Task: Open Card Card0000000043 in Board Board0000000011 in Workspace WS0000000004 in Trello. Add Member Mailaustralia7@gmail.com to Card Card0000000043 in Board Board0000000011 in Workspace WS0000000004 in Trello. Add Orange Label titled Label0000000043 to Card Card0000000043 in Board Board0000000011 in Workspace WS0000000004 in Trello. Add Checklist CL0000000043 to Card Card0000000043 in Board Board0000000011 in Workspace WS0000000004 in Trello. Add Dates with Start Date as Oct 01 2023 and Due Date as Oct 31 2023 to Card Card0000000043 in Board Board0000000011 in Workspace WS0000000004 in Trello
Action: Mouse moved to (38, 318)
Screenshot: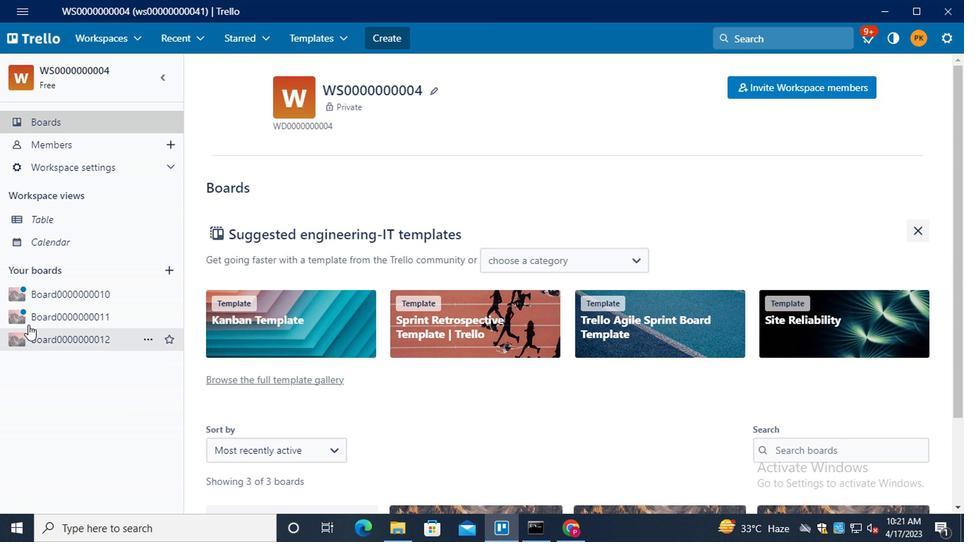 
Action: Mouse pressed left at (38, 318)
Screenshot: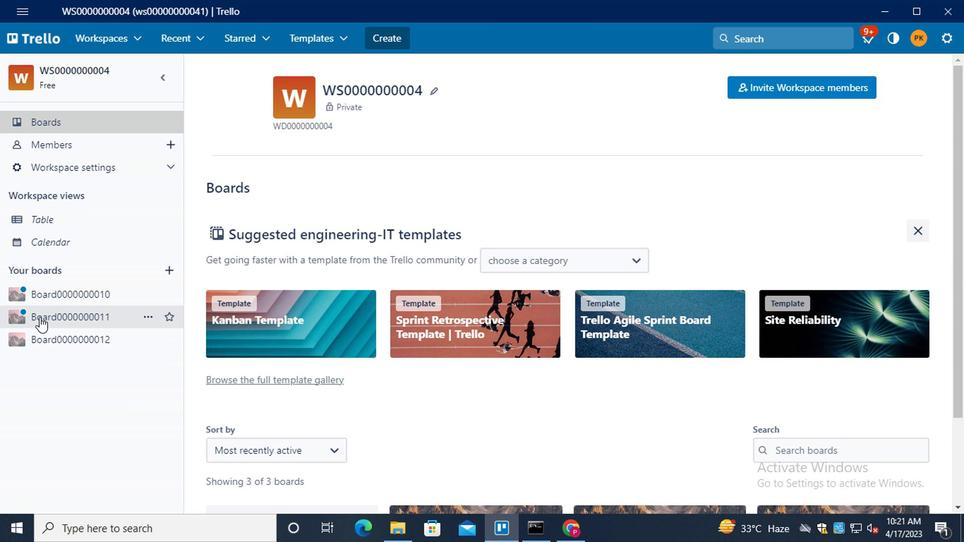 
Action: Mouse moved to (266, 343)
Screenshot: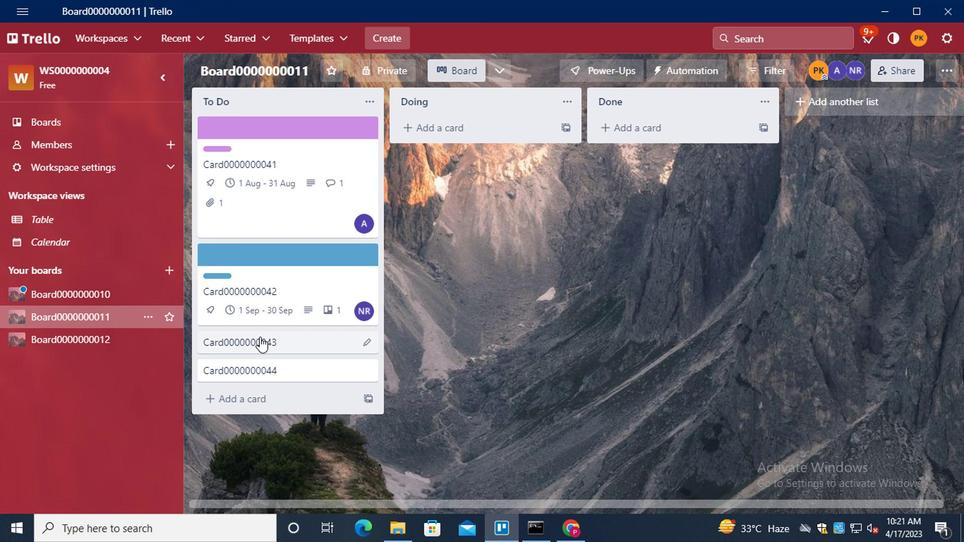 
Action: Mouse pressed left at (266, 343)
Screenshot: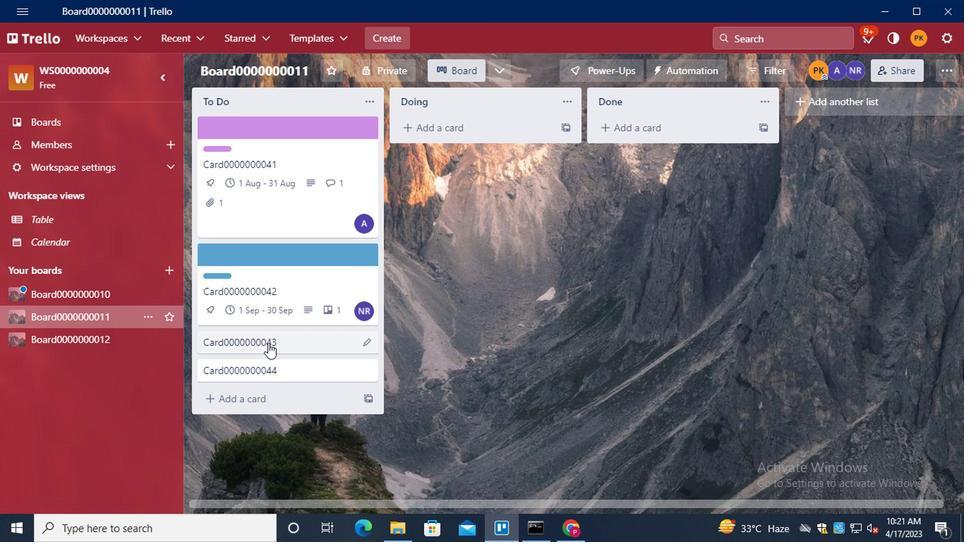 
Action: Mouse moved to (645, 191)
Screenshot: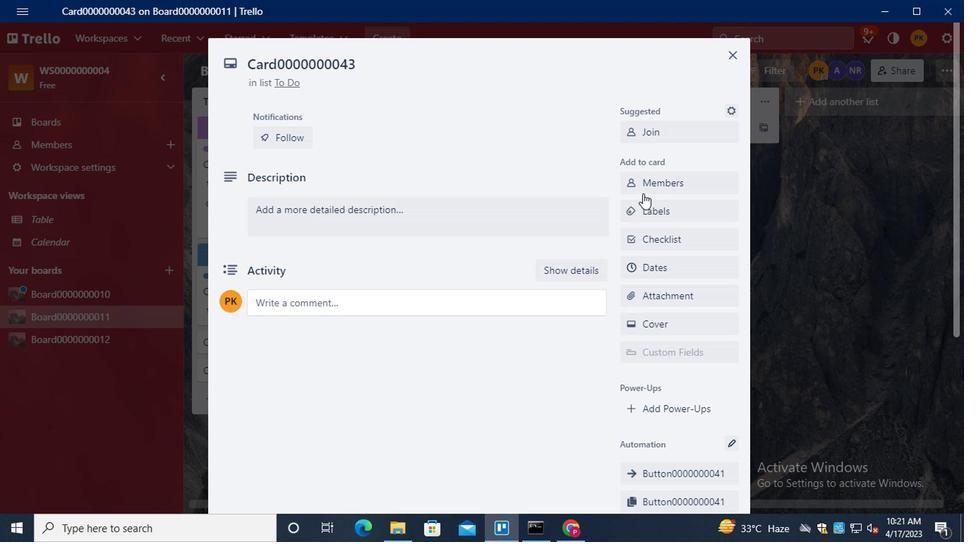 
Action: Mouse pressed left at (645, 191)
Screenshot: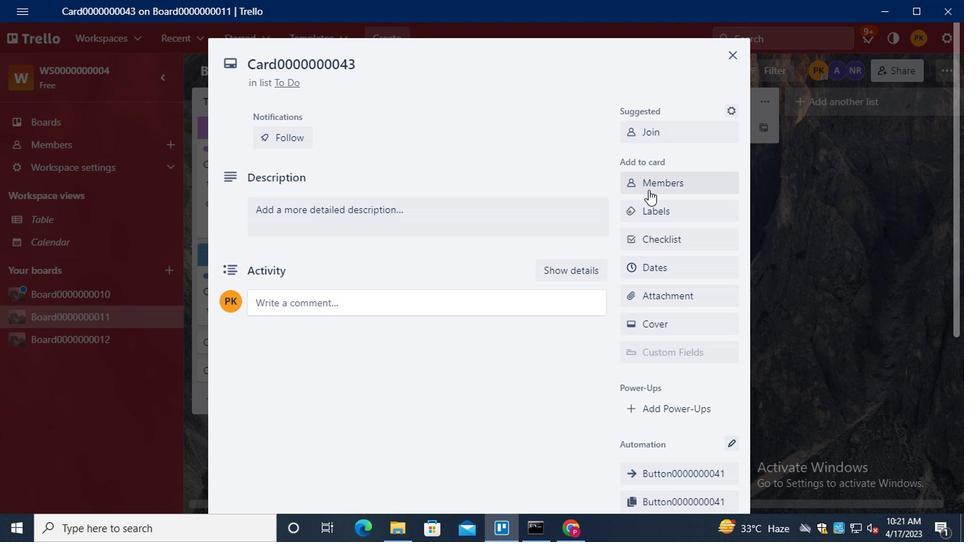 
Action: Mouse moved to (620, 277)
Screenshot: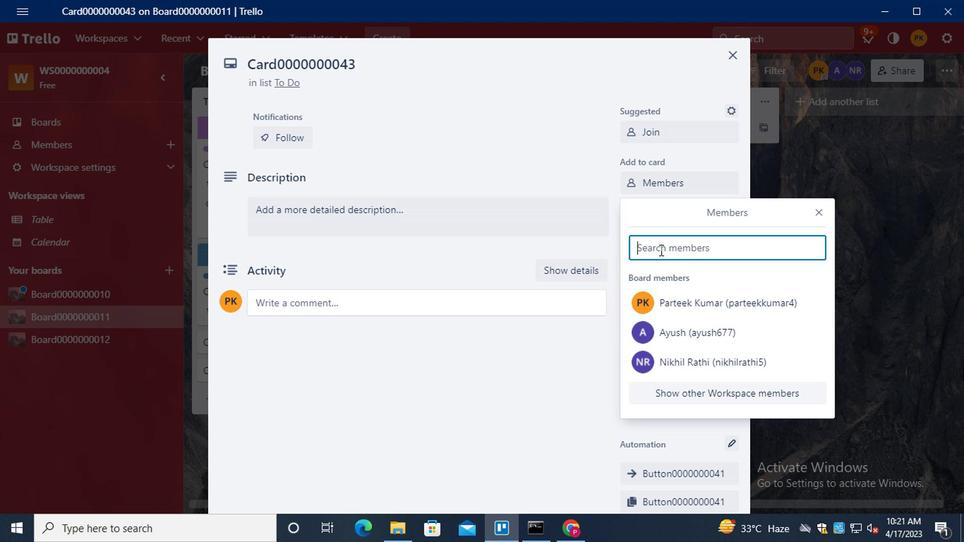 
Action: Key pressed <Key.shift><Key.shift><Key.shift><Key.shift><Key.shift><Key.shift><Key.shift><Key.shift><Key.shift><Key.shift><Key.shift><Key.shift><Key.shift><Key.shift><Key.shift><Key.shift><Key.shift><Key.shift><Key.shift><Key.shift><Key.shift><Key.shift><Key.shift><Key.shift><Key.shift><Key.shift><Key.shift><Key.shift><Key.shift><Key.shift><Key.shift><Key.shift><Key.shift><Key.shift><Key.shift><Key.shift><Key.shift><Key.shift><Key.shift><Key.shift><Key.shift>MA
Screenshot: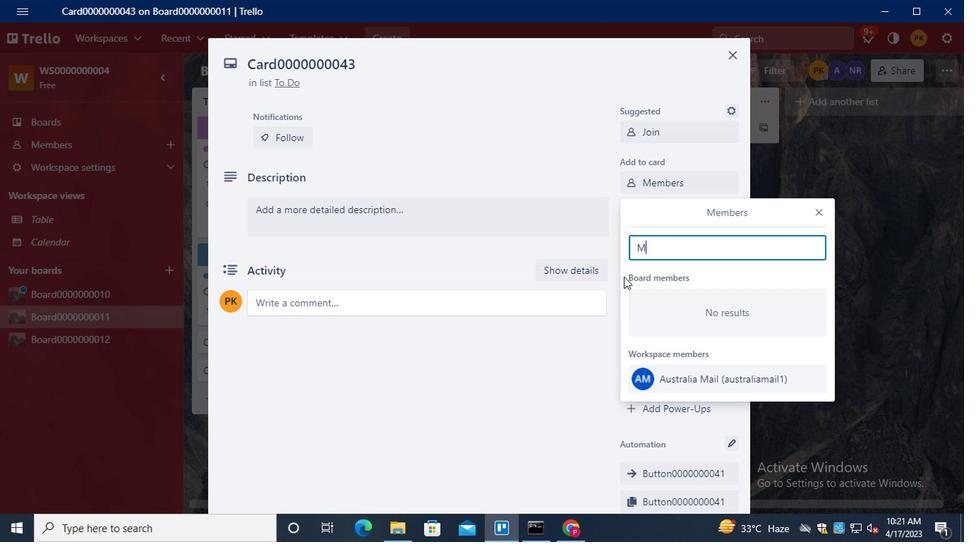
Action: Mouse moved to (677, 371)
Screenshot: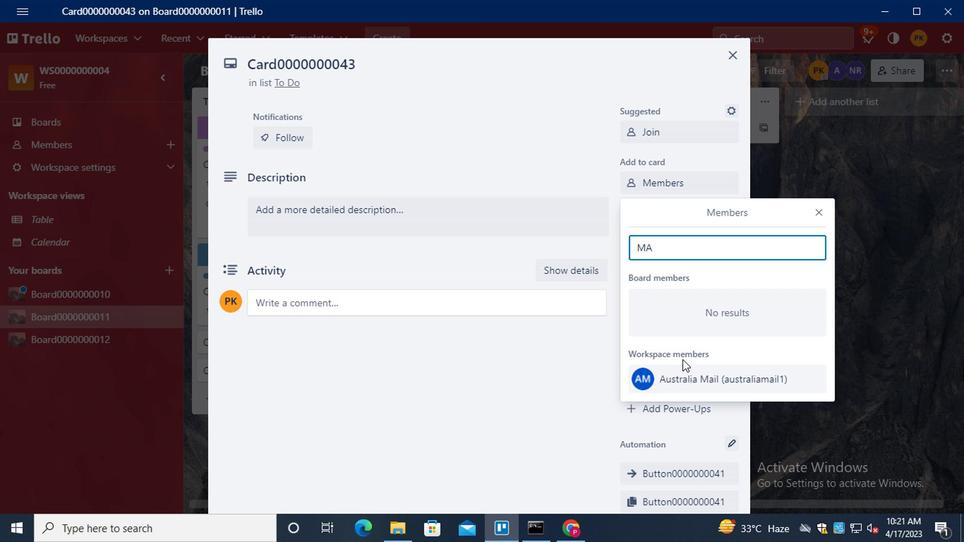 
Action: Mouse pressed left at (677, 371)
Screenshot: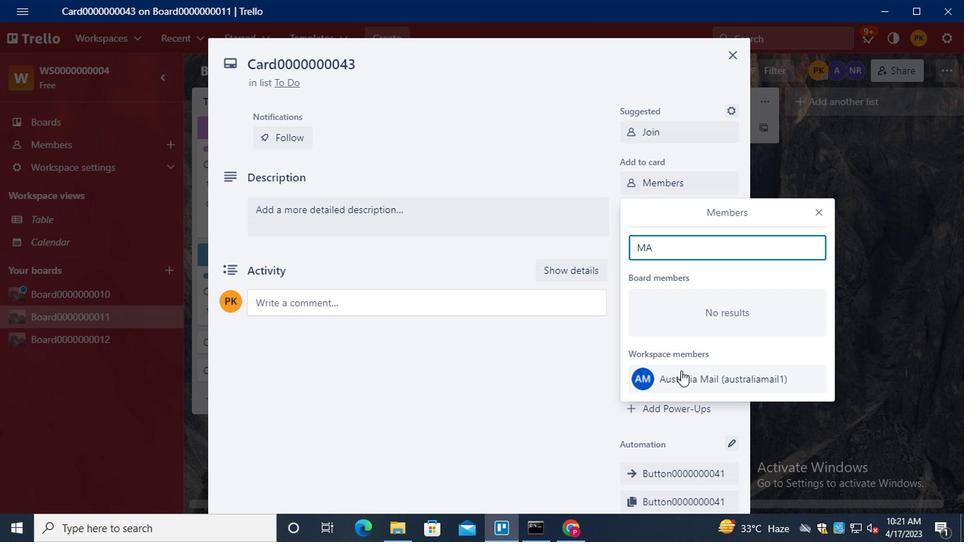 
Action: Mouse moved to (810, 216)
Screenshot: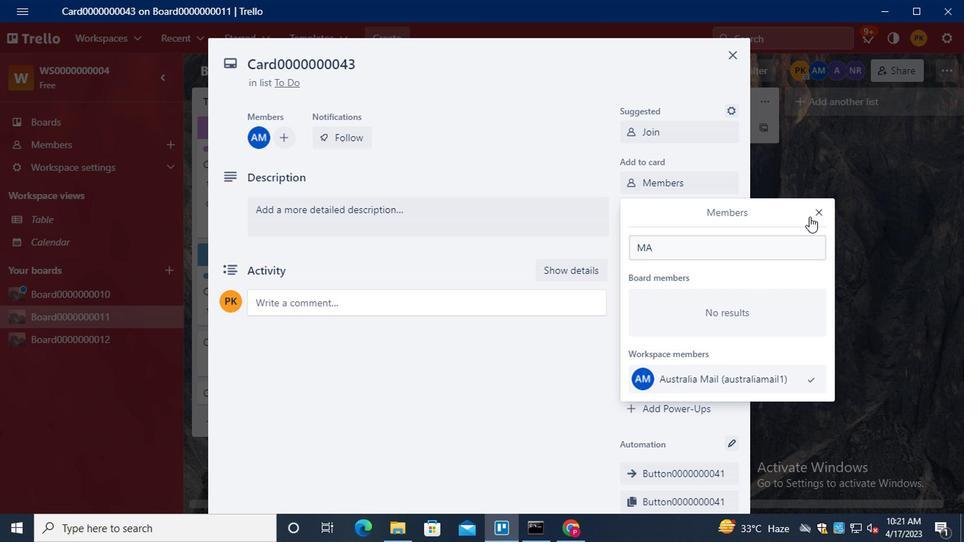 
Action: Mouse pressed left at (810, 216)
Screenshot: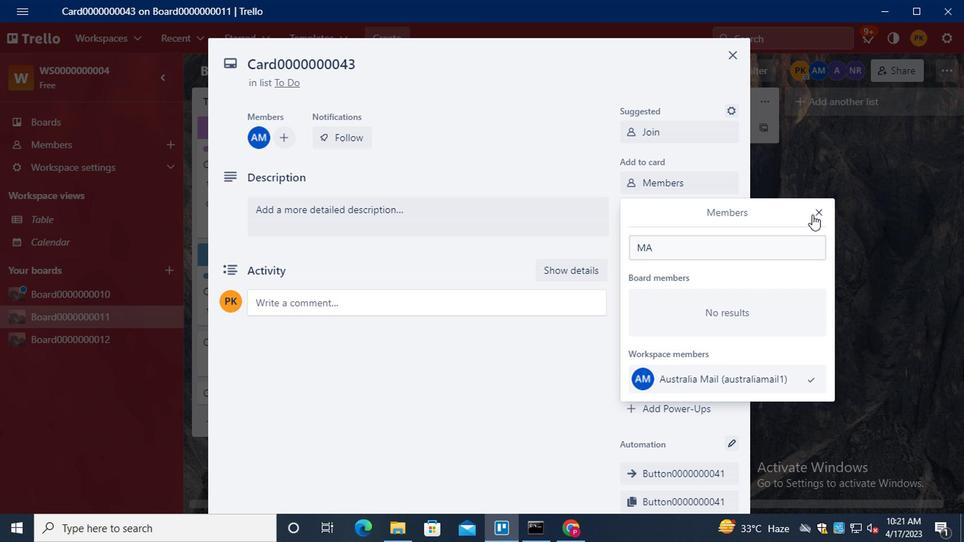 
Action: Mouse moved to (701, 211)
Screenshot: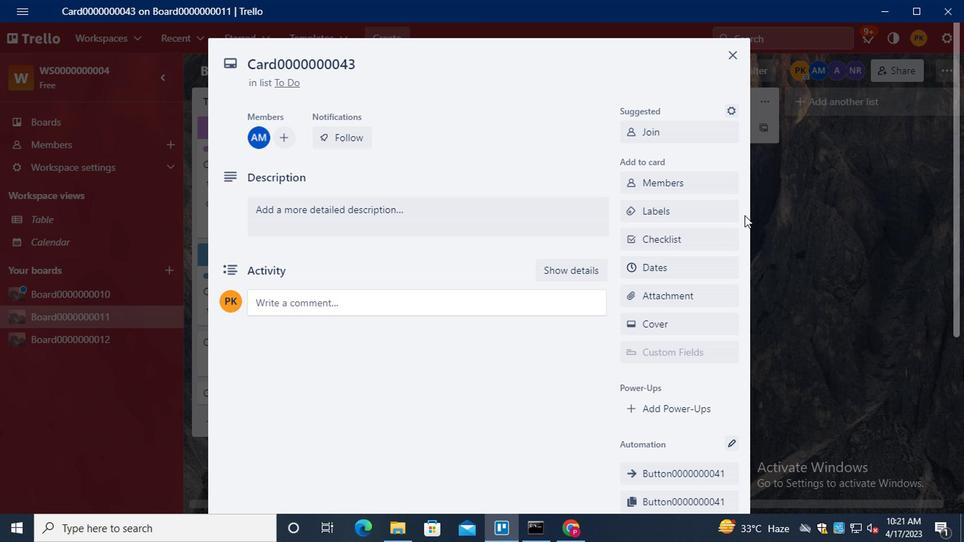 
Action: Mouse pressed left at (701, 211)
Screenshot: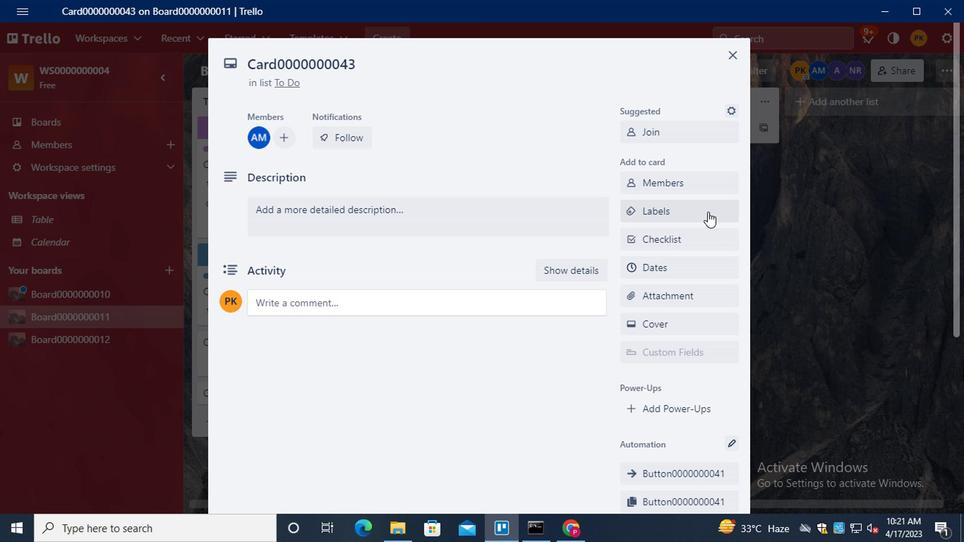
Action: Mouse moved to (709, 367)
Screenshot: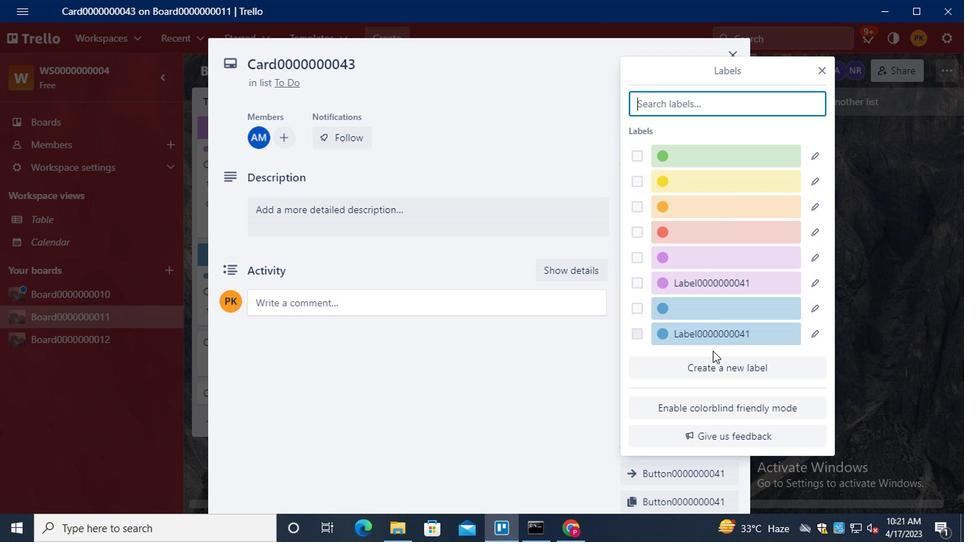 
Action: Mouse pressed left at (709, 367)
Screenshot: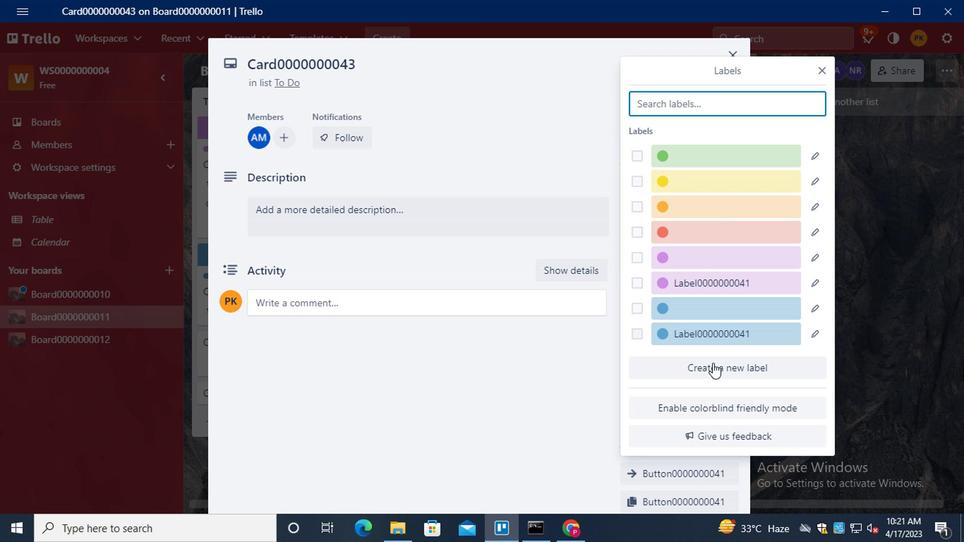 
Action: Mouse moved to (709, 367)
Screenshot: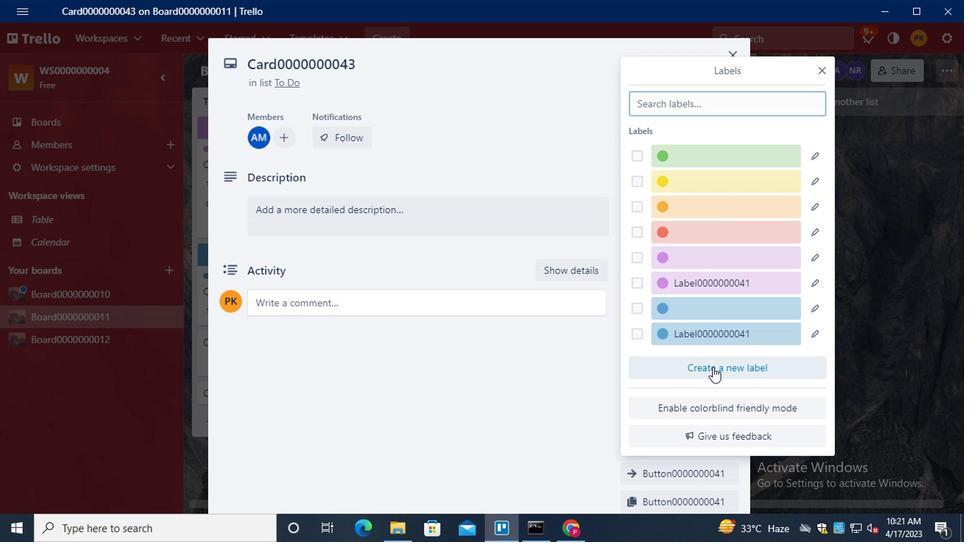 
Action: Key pressed <Key.shift><Key.shift><Key.shift><Key.shift><Key.shift><Key.shift><Key.shift>LABEL0000000043
Screenshot: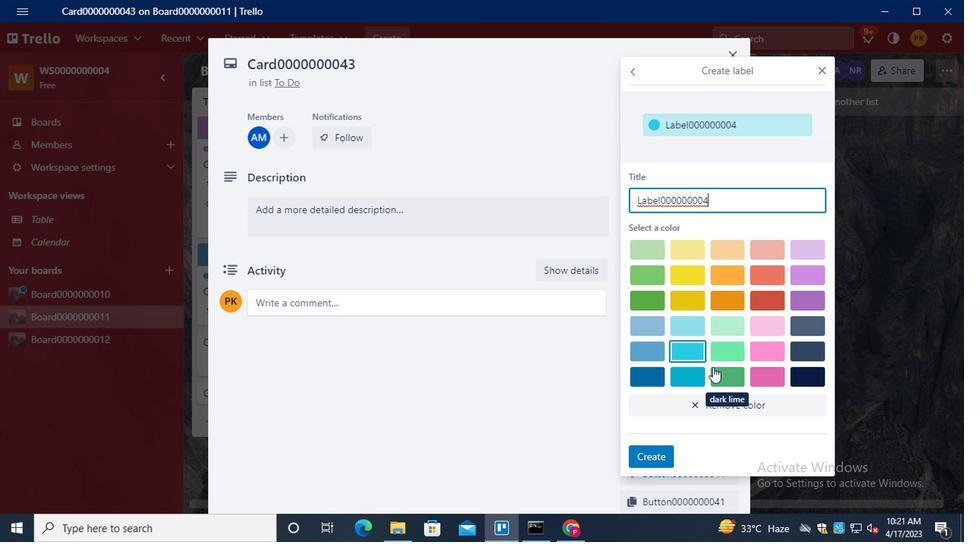 
Action: Mouse moved to (724, 275)
Screenshot: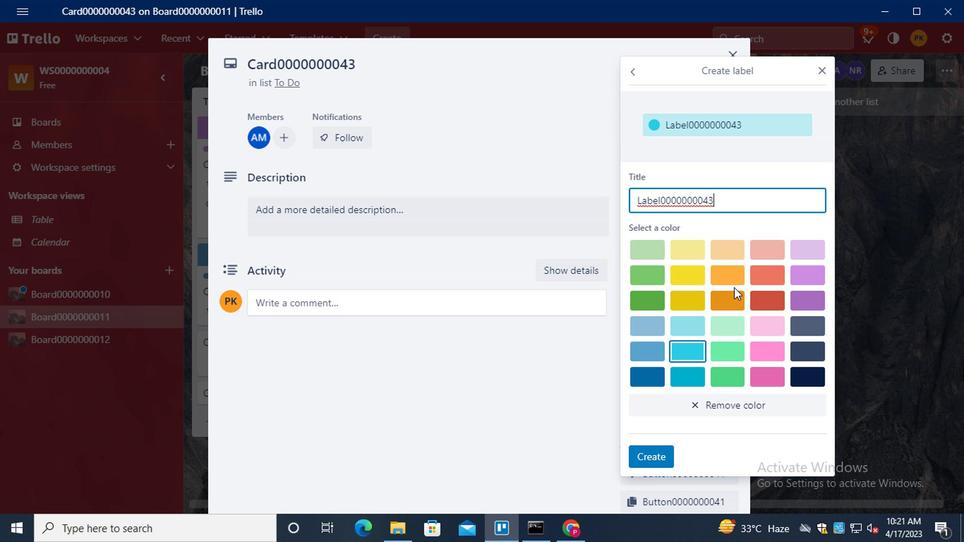 
Action: Mouse pressed left at (724, 275)
Screenshot: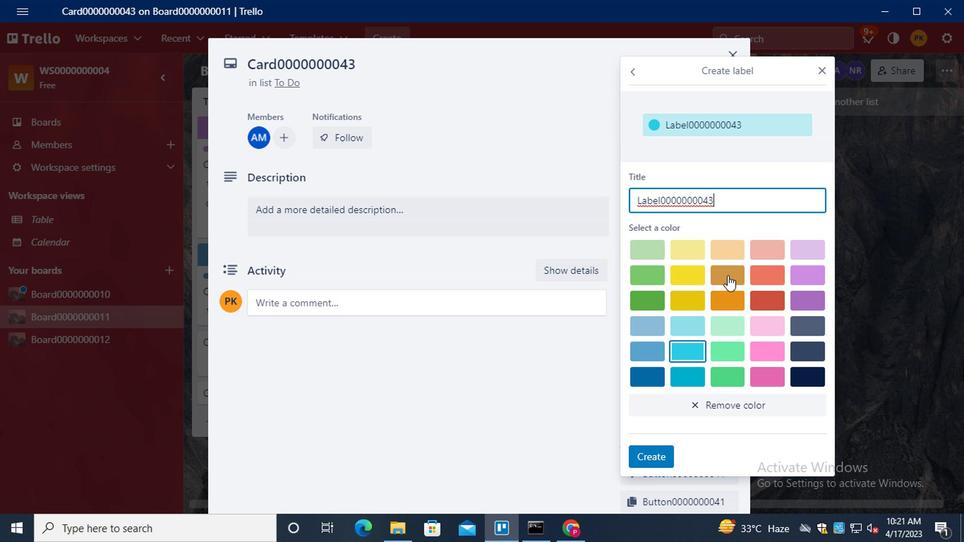 
Action: Mouse moved to (655, 456)
Screenshot: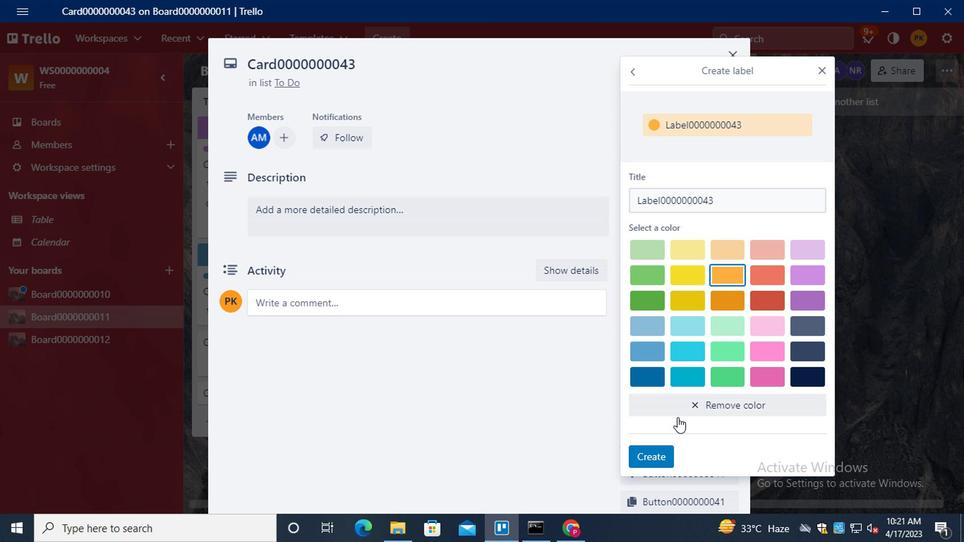 
Action: Mouse pressed left at (655, 456)
Screenshot: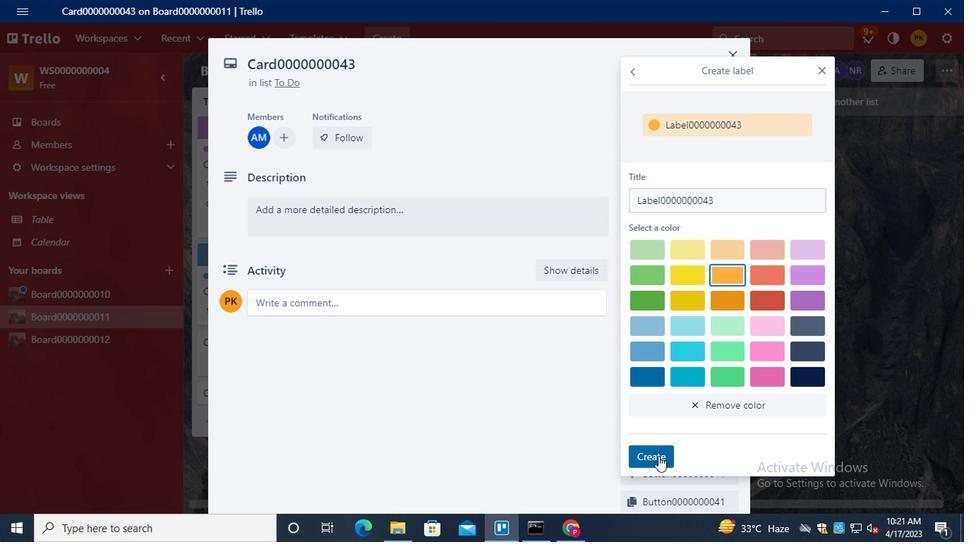 
Action: Mouse moved to (819, 77)
Screenshot: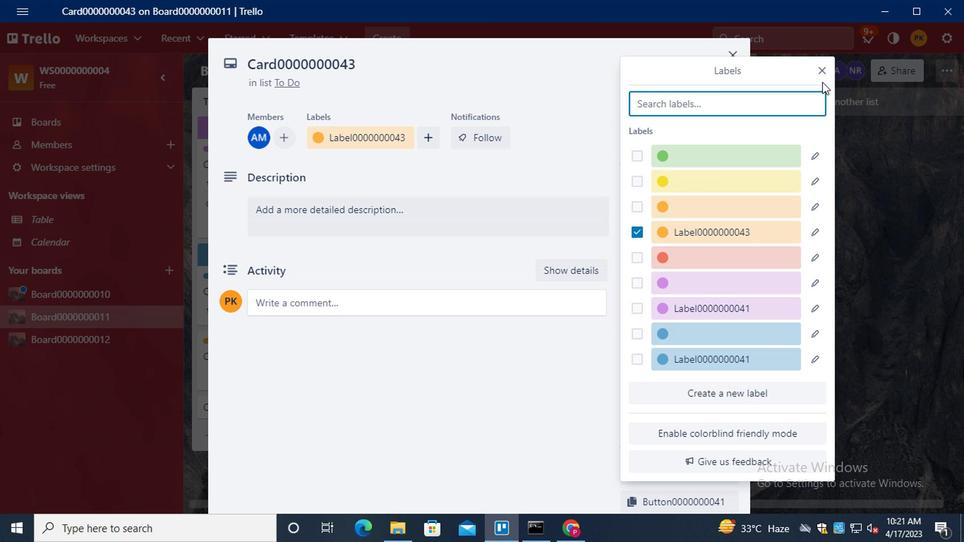 
Action: Mouse pressed left at (819, 77)
Screenshot: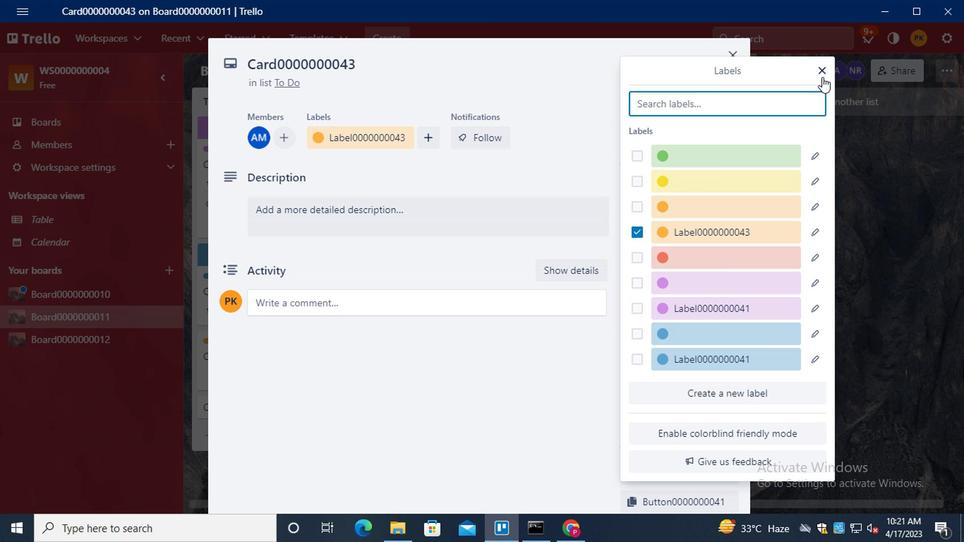
Action: Mouse moved to (698, 237)
Screenshot: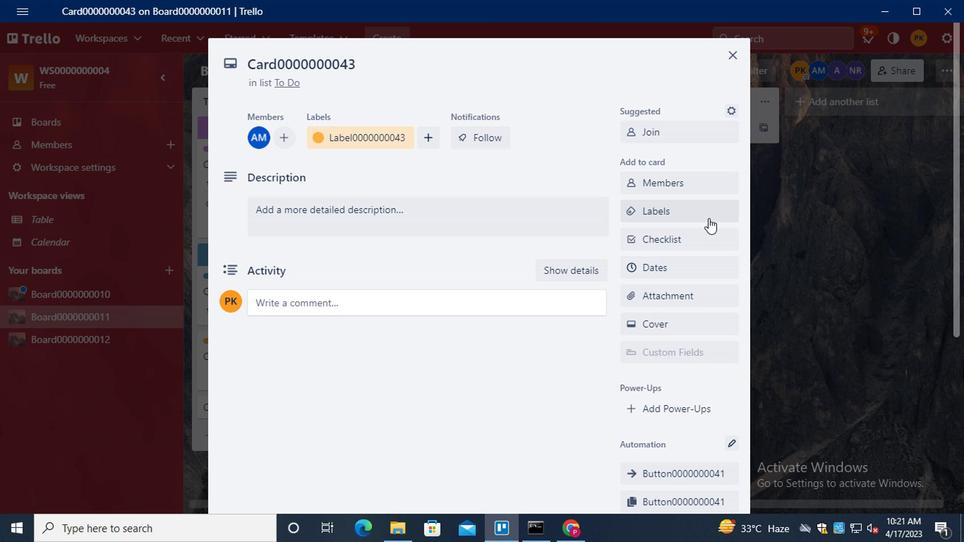 
Action: Mouse pressed left at (698, 237)
Screenshot: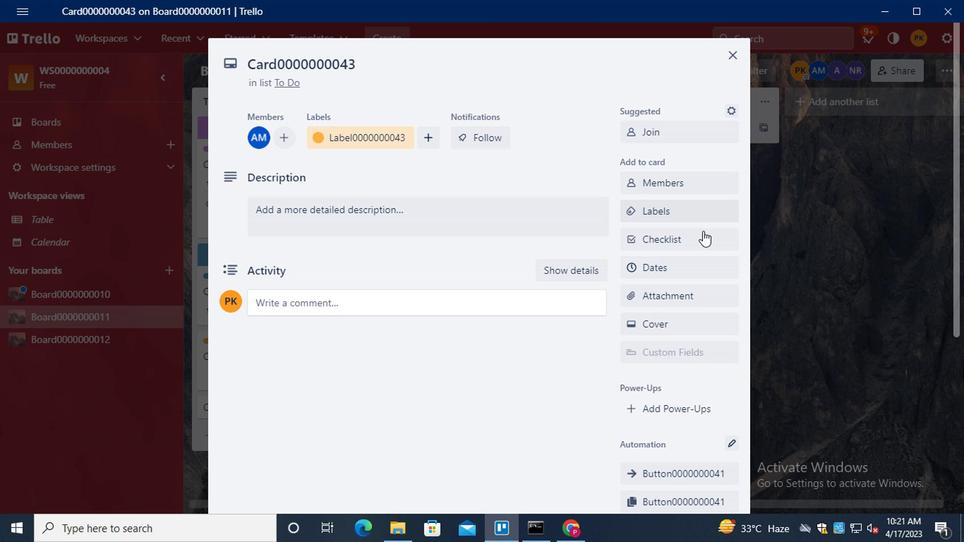 
Action: Key pressed <Key.shift>CL000000
Screenshot: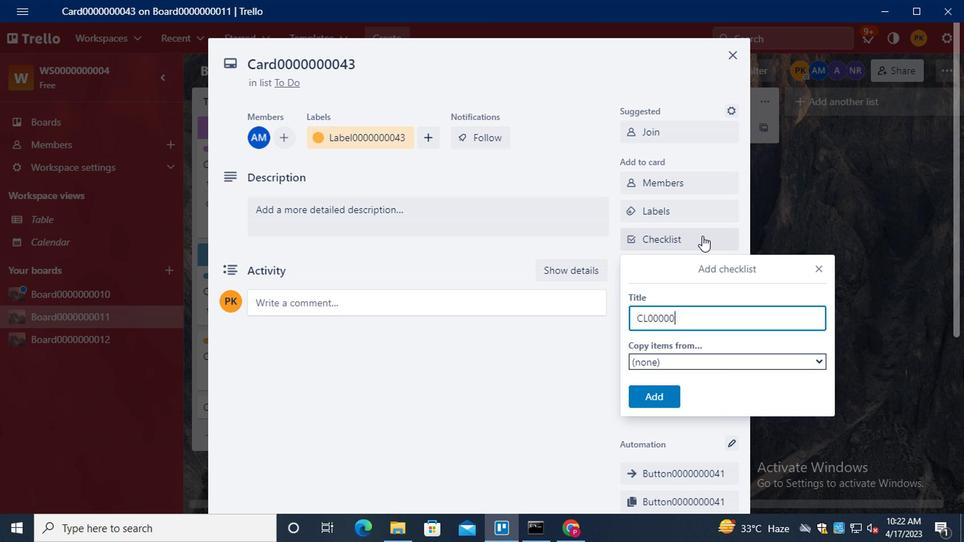 
Action: Mouse moved to (698, 237)
Screenshot: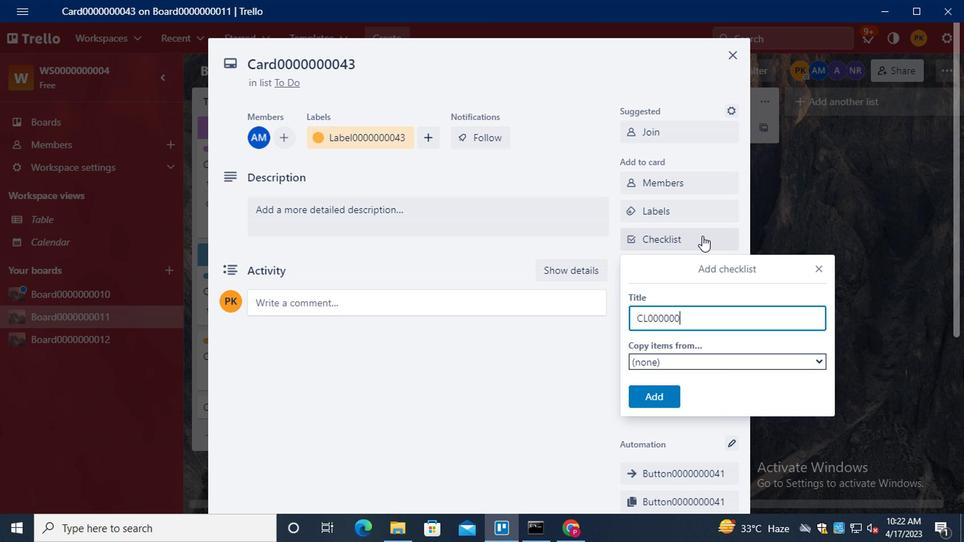 
Action: Key pressed 0043
Screenshot: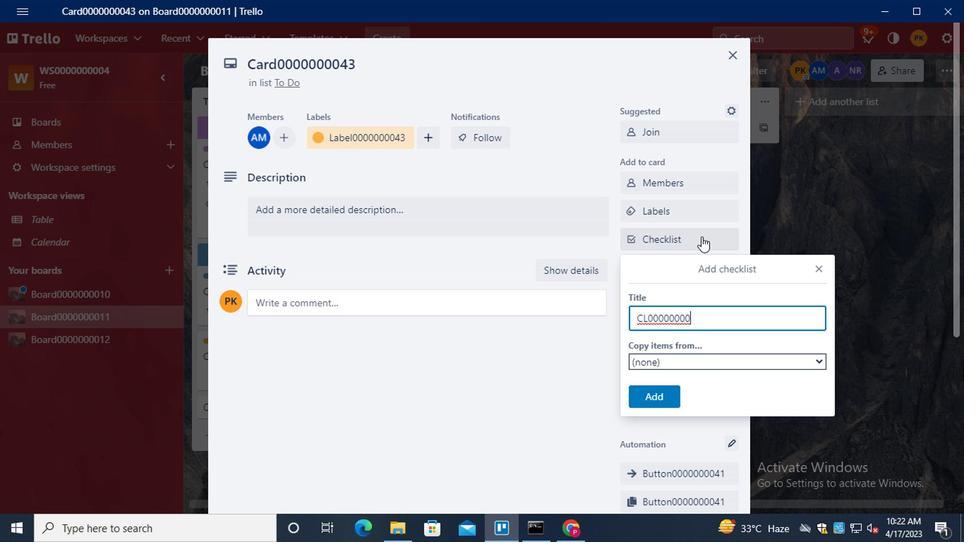 
Action: Mouse moved to (657, 390)
Screenshot: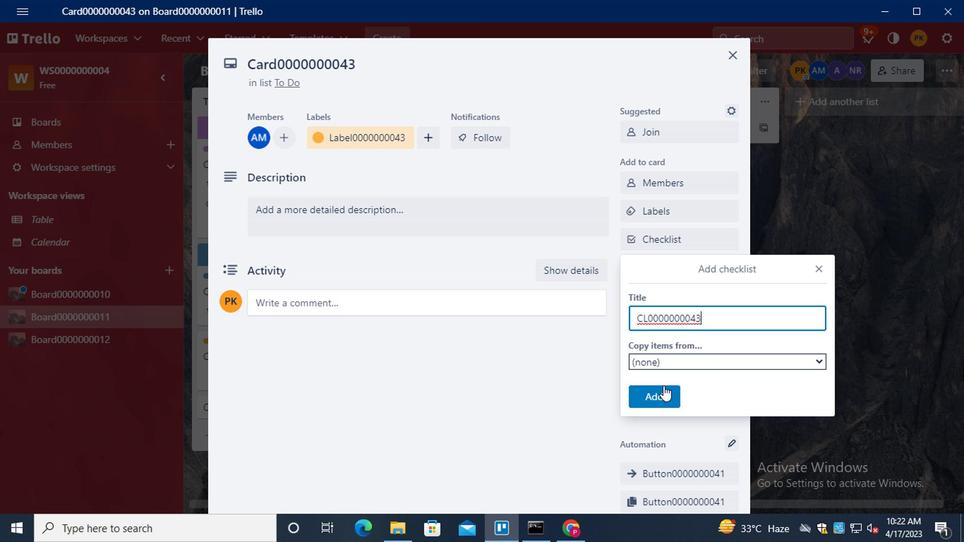
Action: Mouse pressed left at (657, 390)
Screenshot: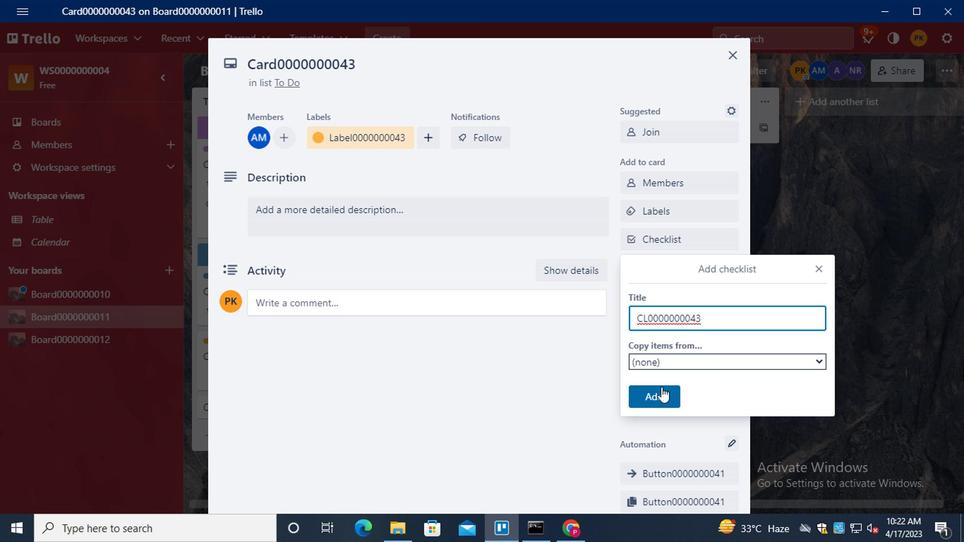 
Action: Mouse moved to (637, 269)
Screenshot: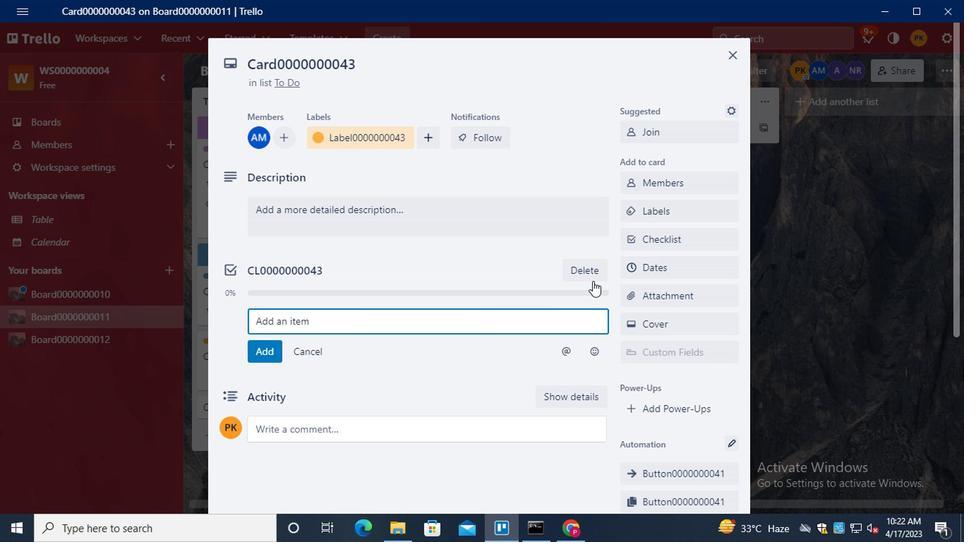 
Action: Mouse pressed left at (637, 269)
Screenshot: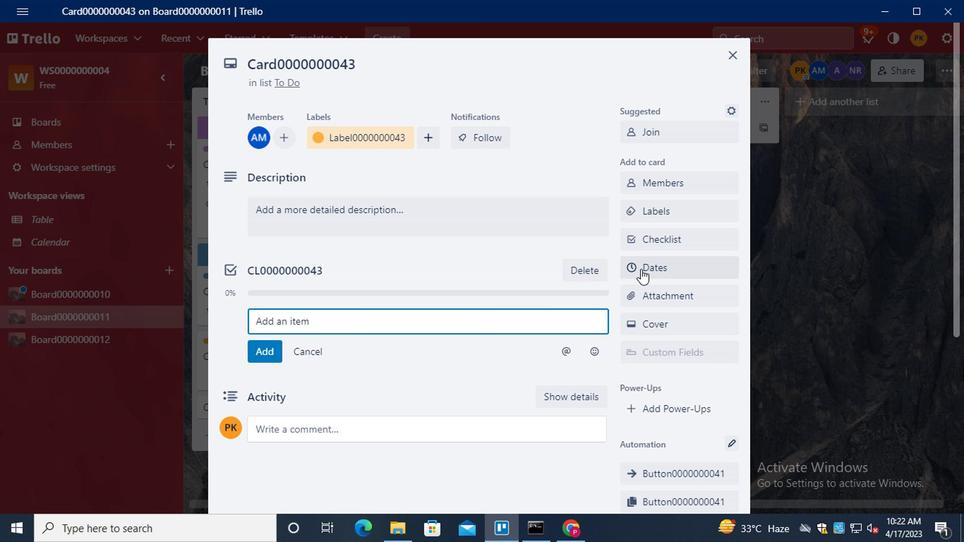 
Action: Mouse moved to (633, 323)
Screenshot: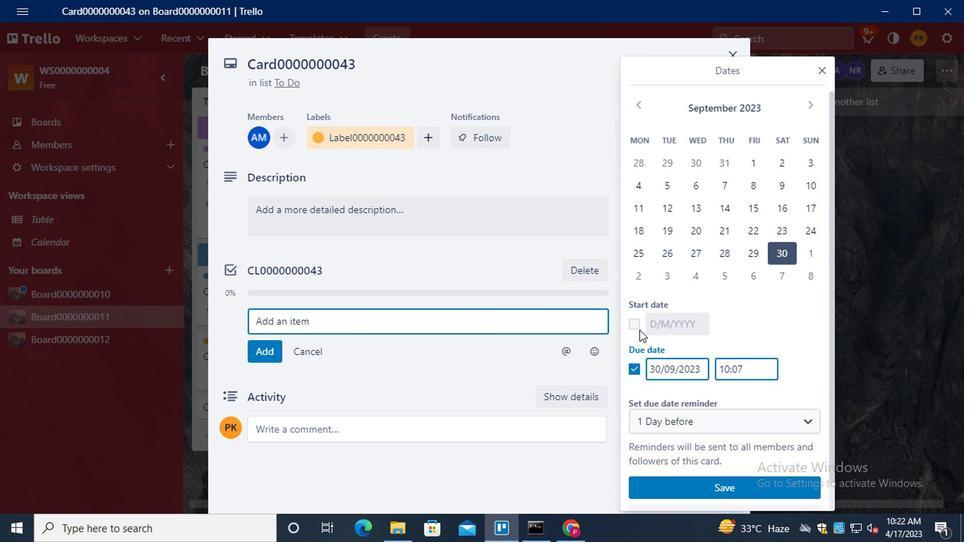 
Action: Mouse pressed left at (633, 323)
Screenshot: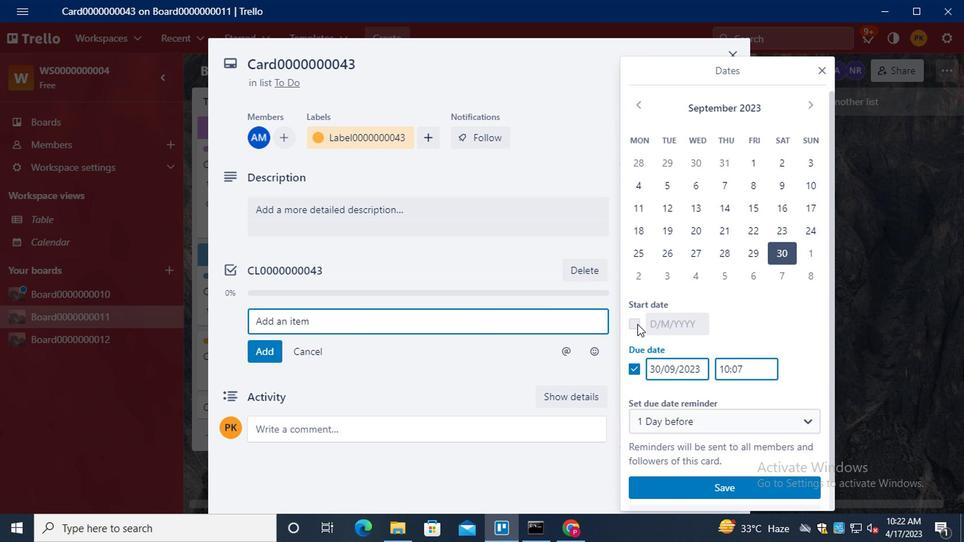 
Action: Mouse moved to (807, 111)
Screenshot: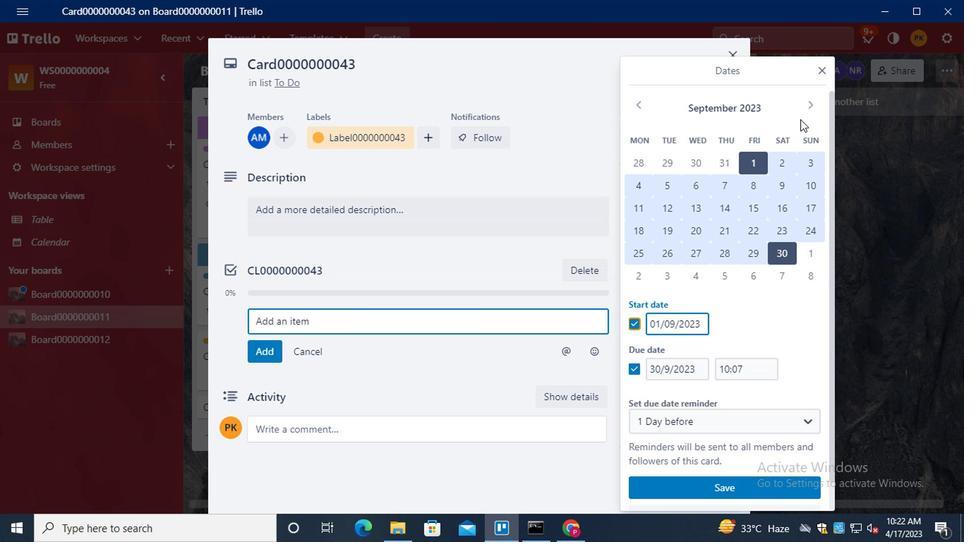 
Action: Mouse pressed left at (807, 111)
Screenshot: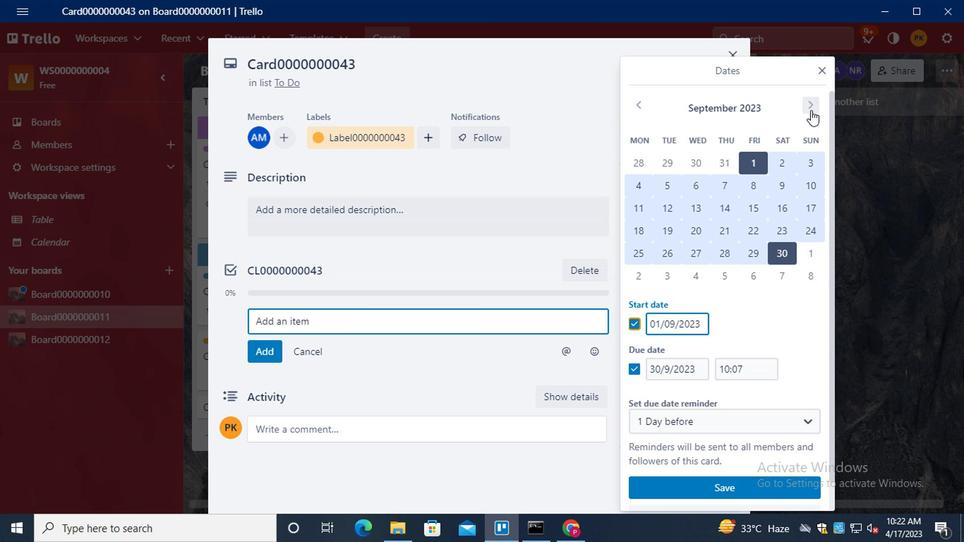 
Action: Mouse moved to (805, 164)
Screenshot: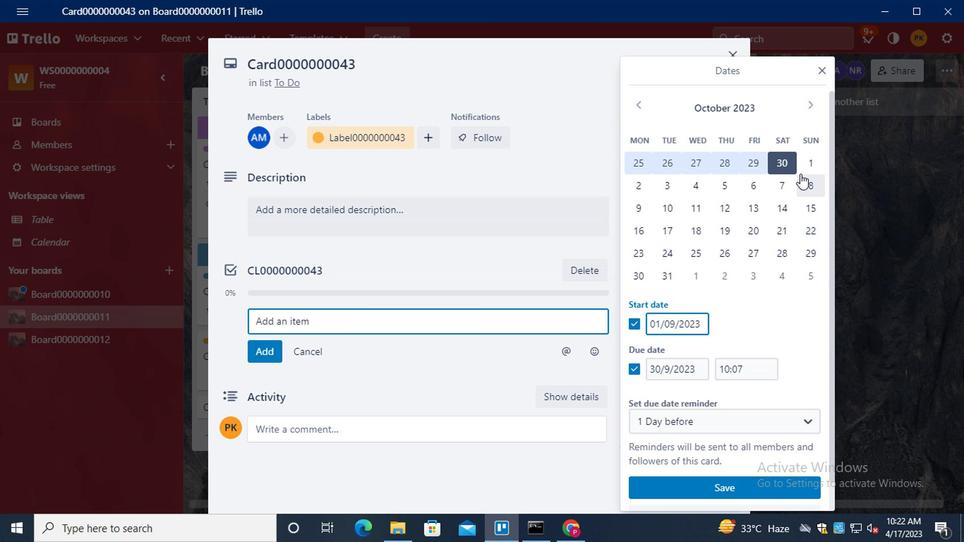 
Action: Mouse pressed left at (805, 164)
Screenshot: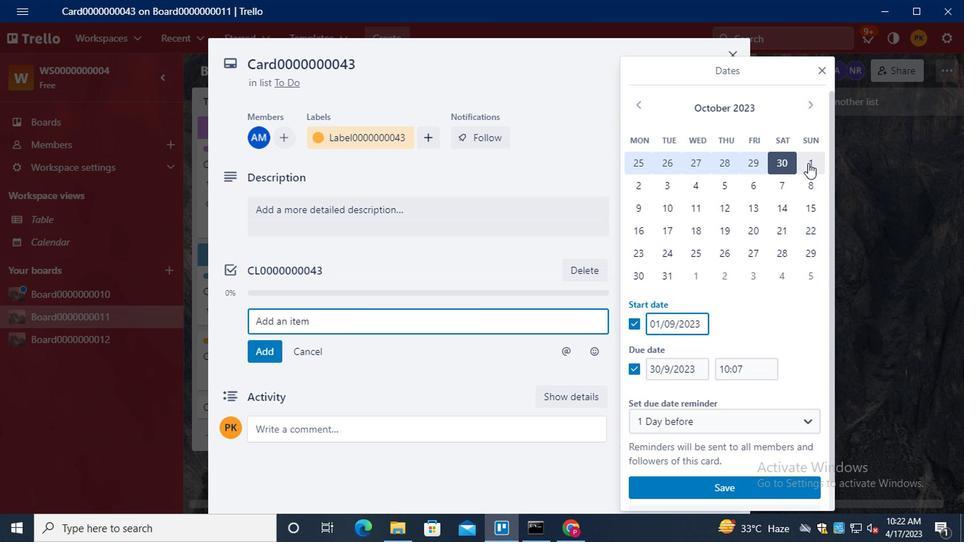 
Action: Mouse moved to (666, 278)
Screenshot: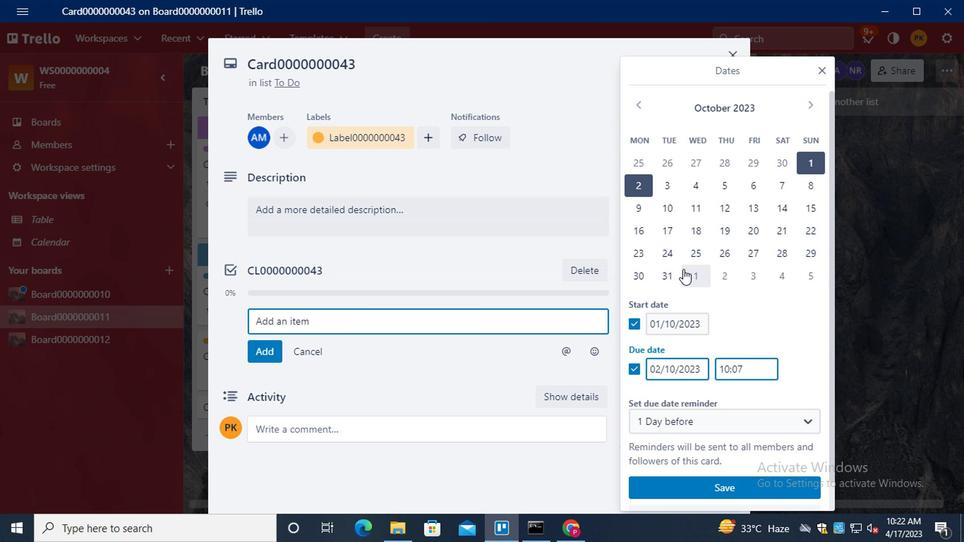 
Action: Mouse pressed left at (666, 278)
Screenshot: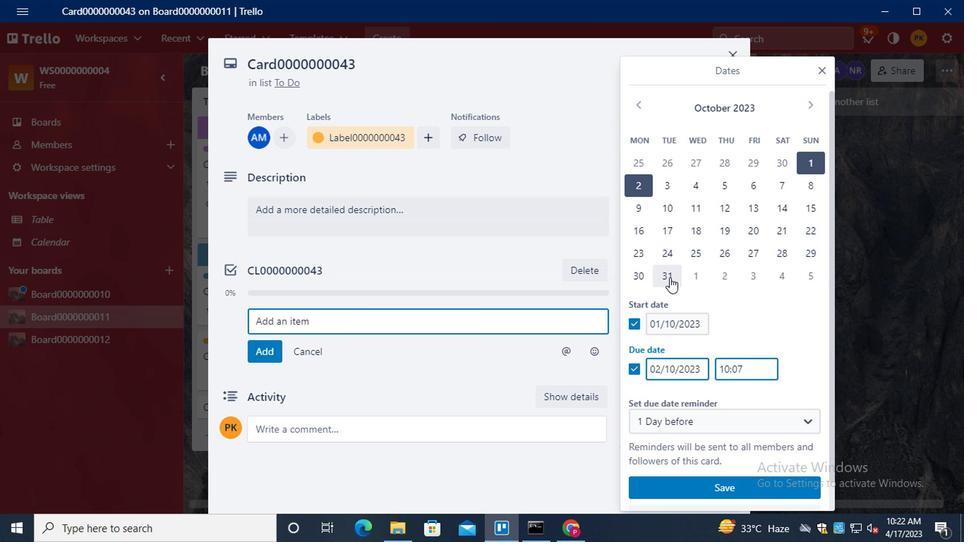 
Action: Mouse moved to (686, 487)
Screenshot: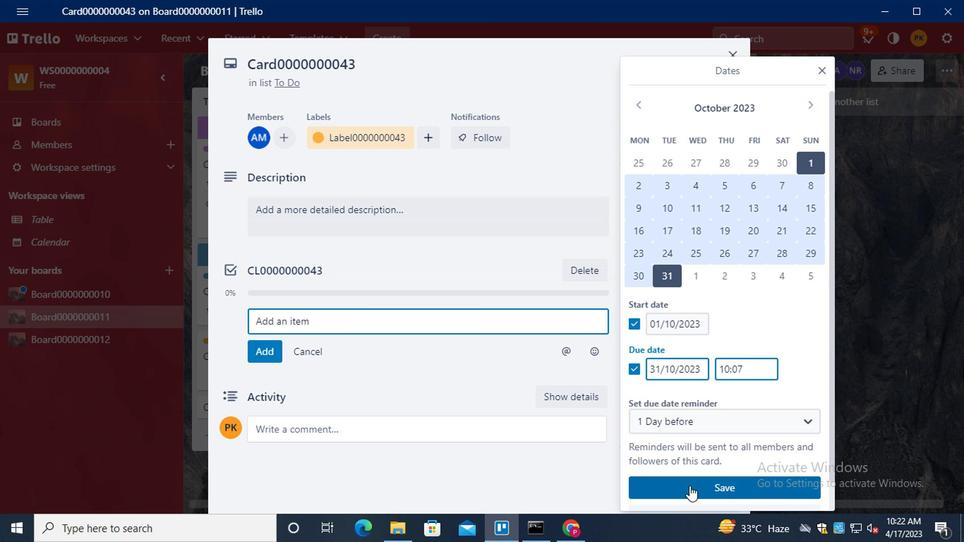 
Action: Mouse pressed left at (686, 487)
Screenshot: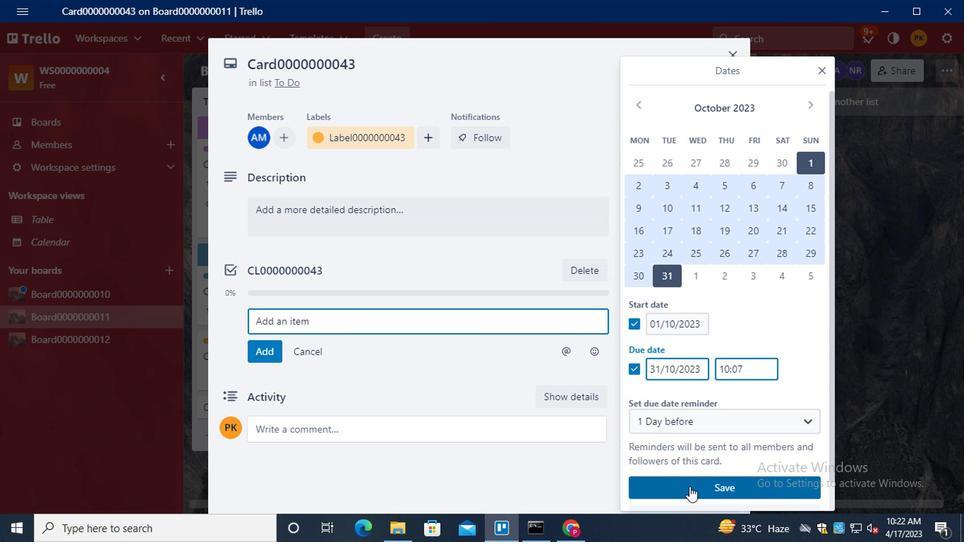 
Action: Mouse moved to (420, 336)
Screenshot: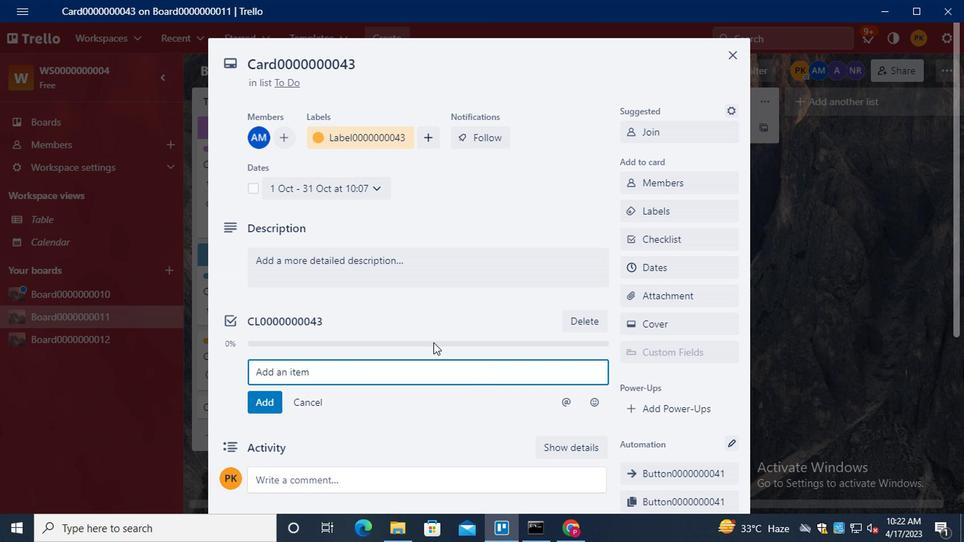 
